 Task: Assign in the project Wavelength the issue 'Integrate a new loyalty program feature into an existing e-commerce website to enhance customer retention and engagement' to the sprint 'Expedition'.
Action: Mouse moved to (1202, 547)
Screenshot: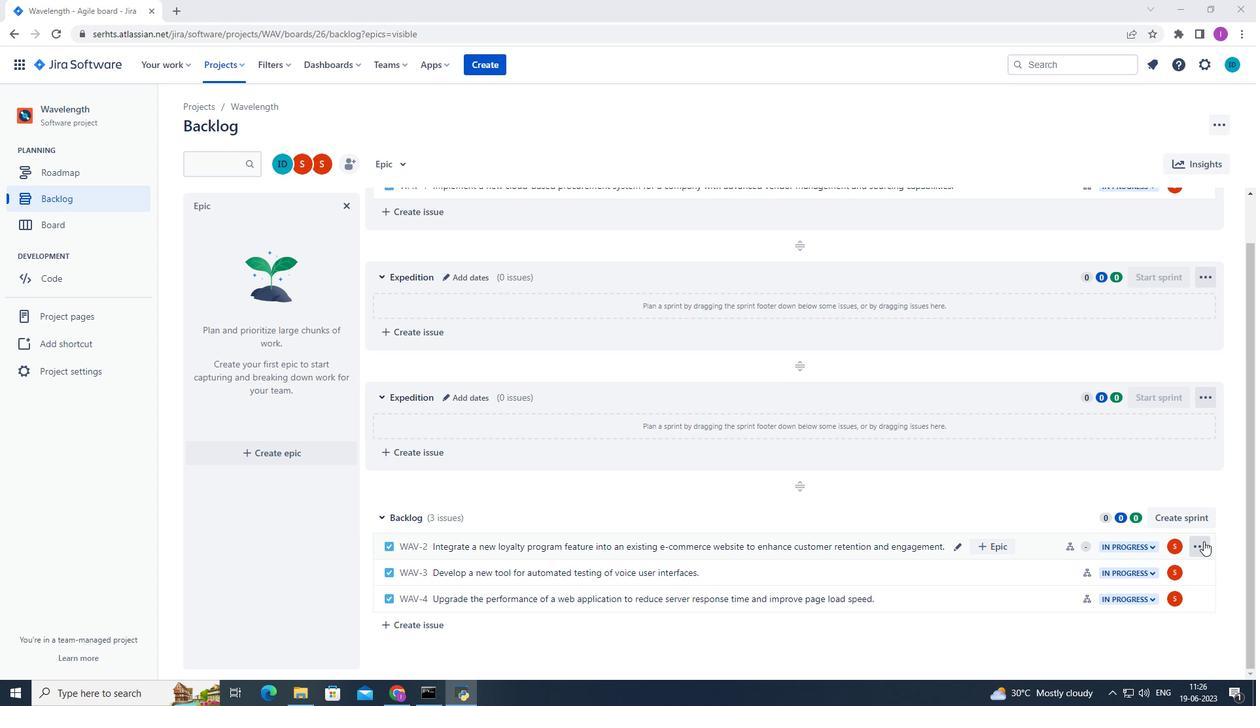 
Action: Mouse pressed left at (1202, 547)
Screenshot: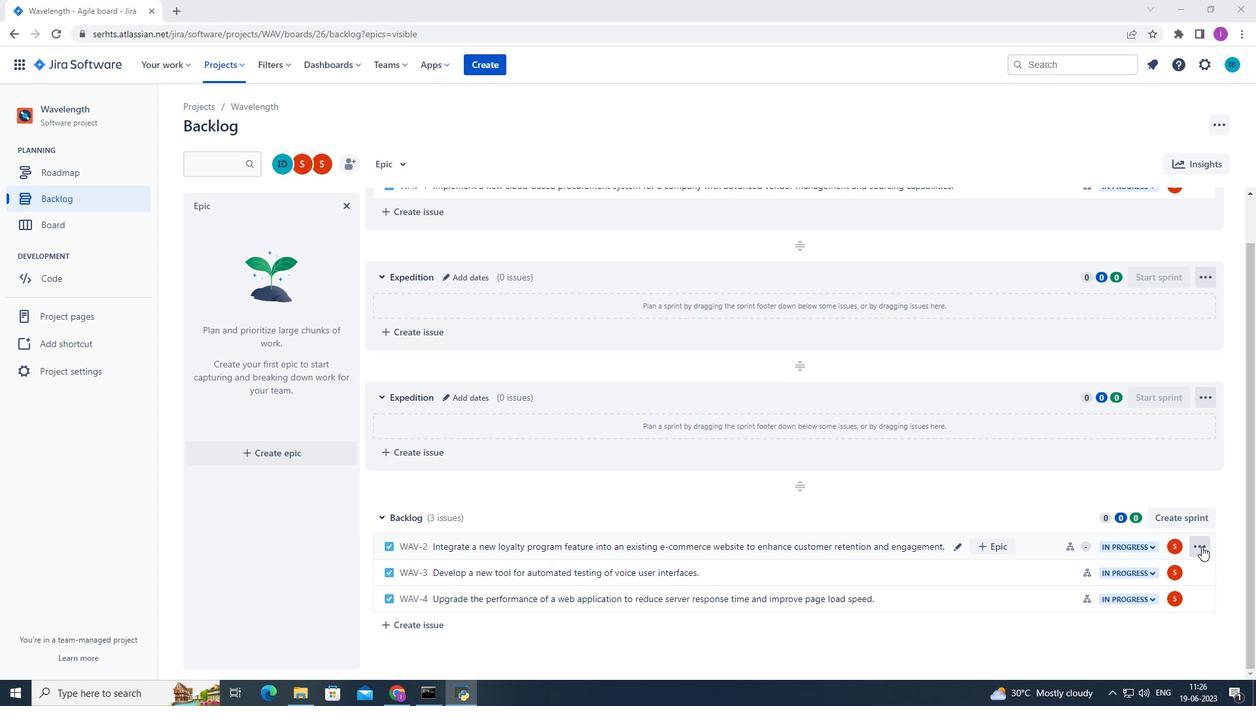 
Action: Mouse moved to (1170, 453)
Screenshot: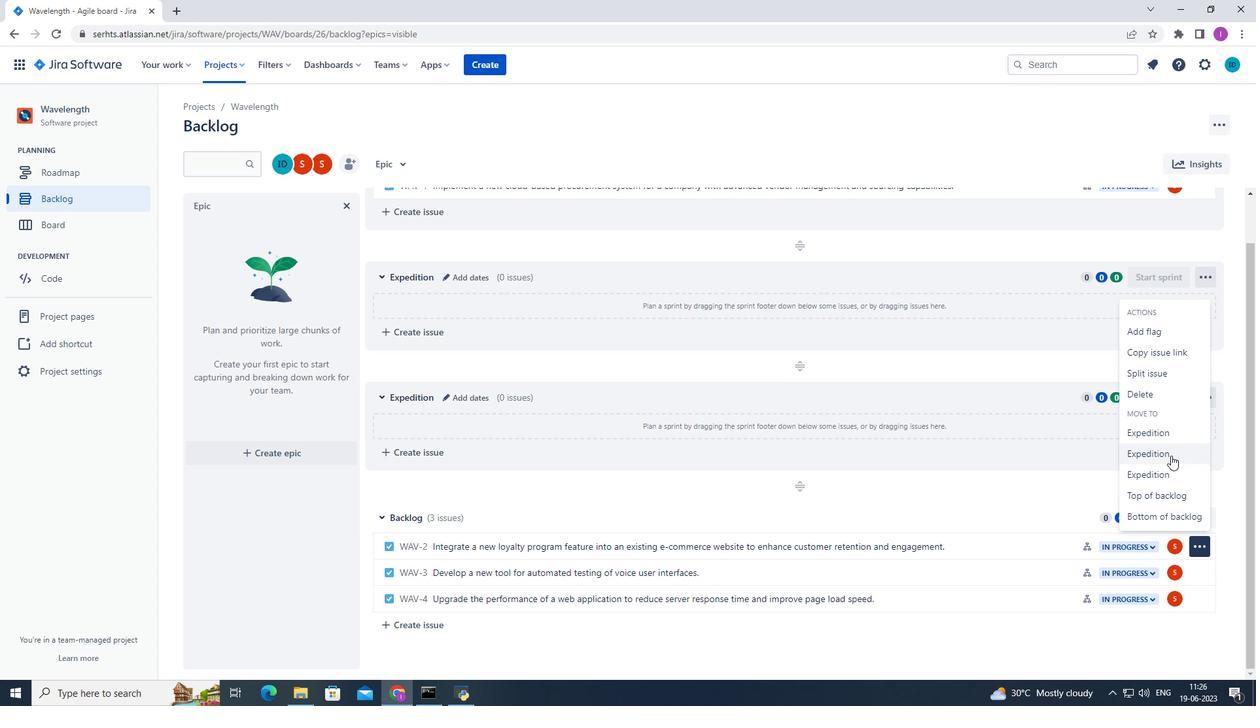 
Action: Mouse pressed left at (1170, 453)
Screenshot: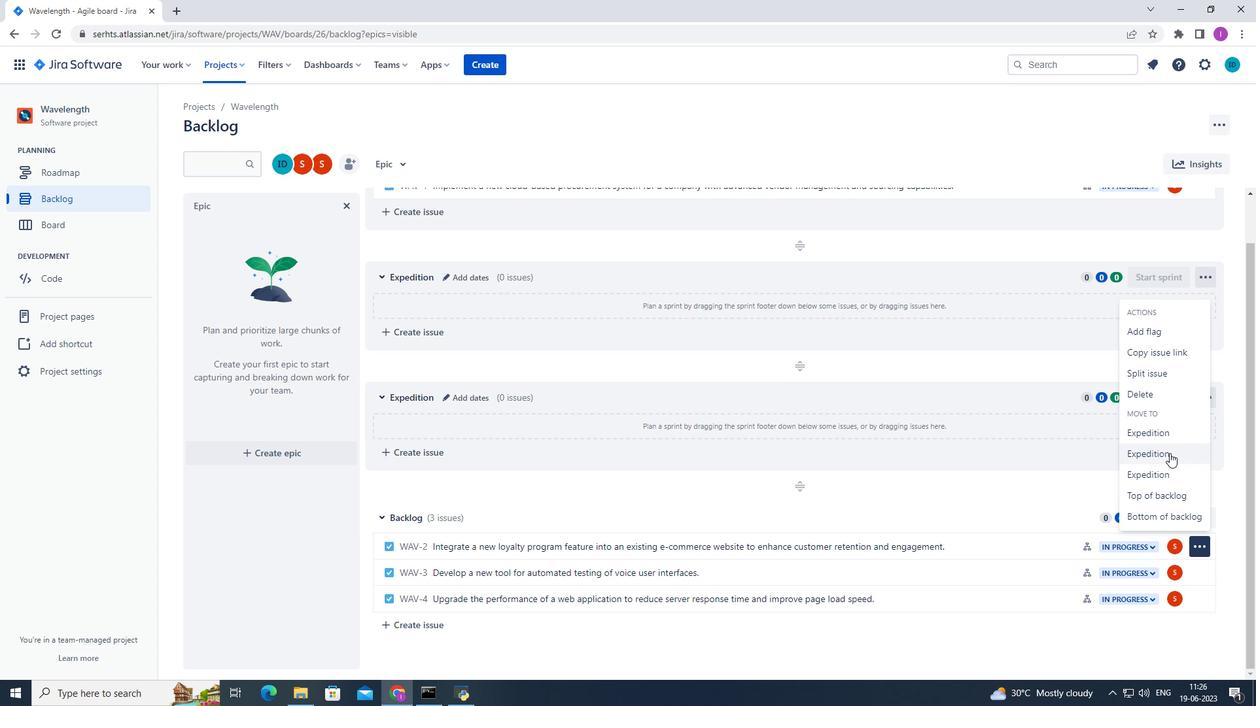 
